 Task: Select the solarized dark option in the preferred light color theme.
Action: Mouse moved to (14, 483)
Screenshot: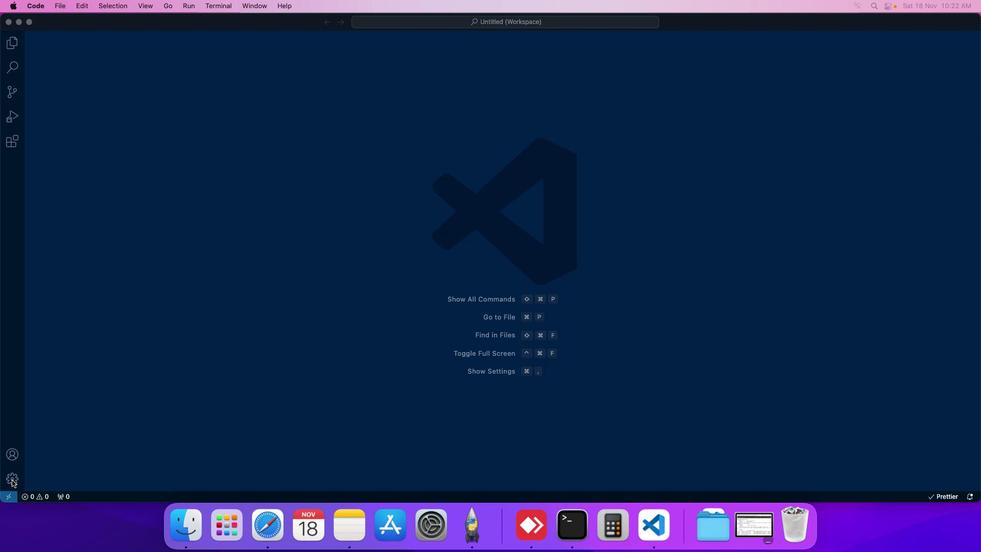 
Action: Mouse pressed left at (14, 483)
Screenshot: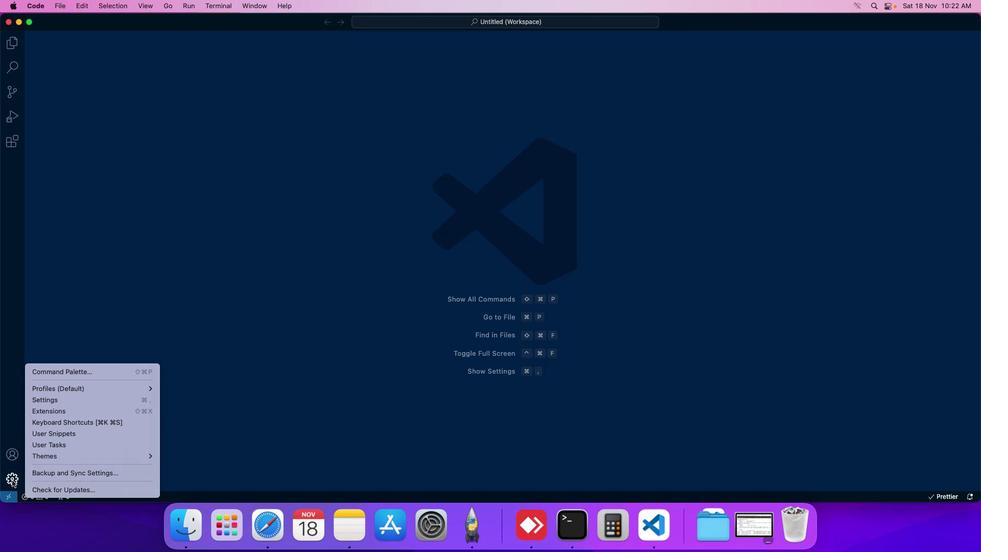 
Action: Mouse moved to (61, 401)
Screenshot: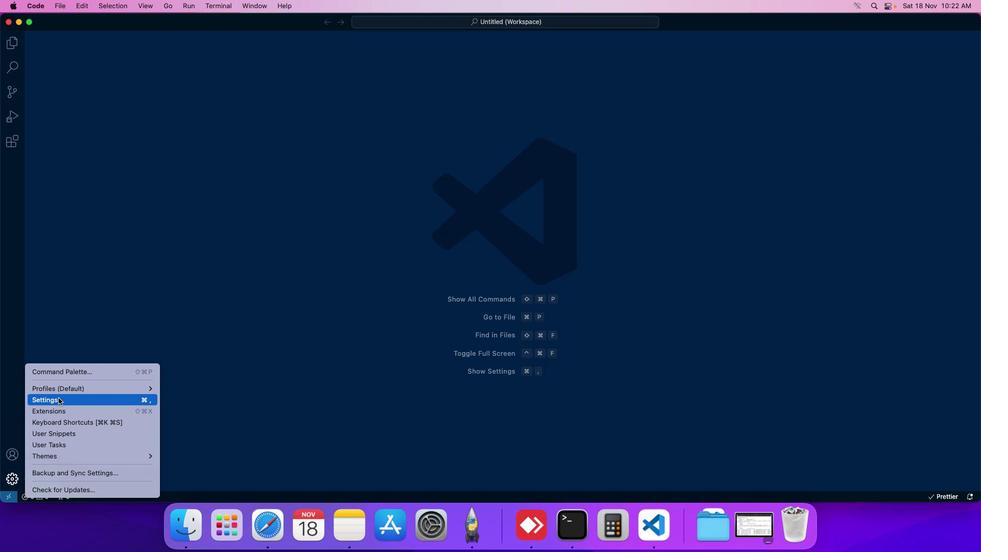 
Action: Mouse pressed left at (61, 401)
Screenshot: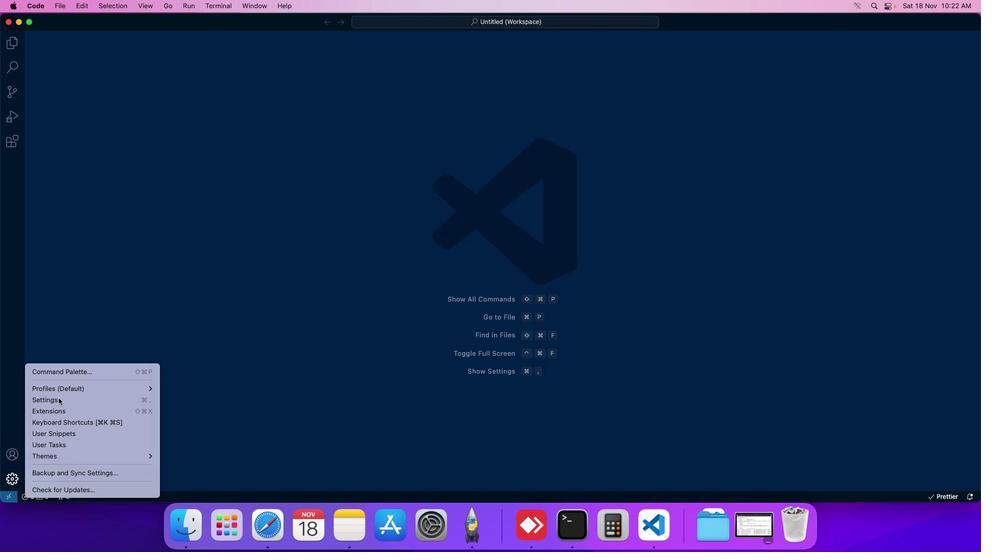 
Action: Mouse moved to (265, 82)
Screenshot: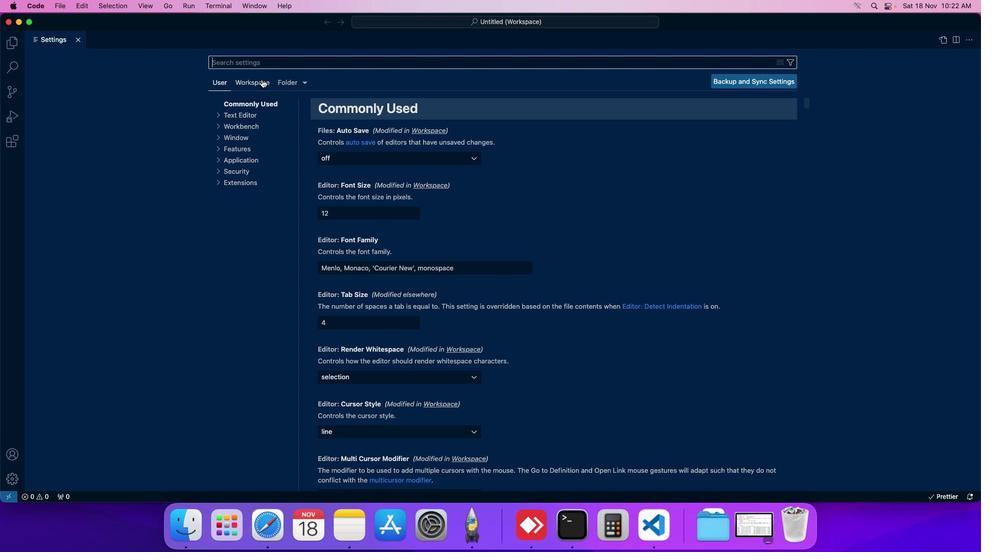
Action: Mouse pressed left at (265, 82)
Screenshot: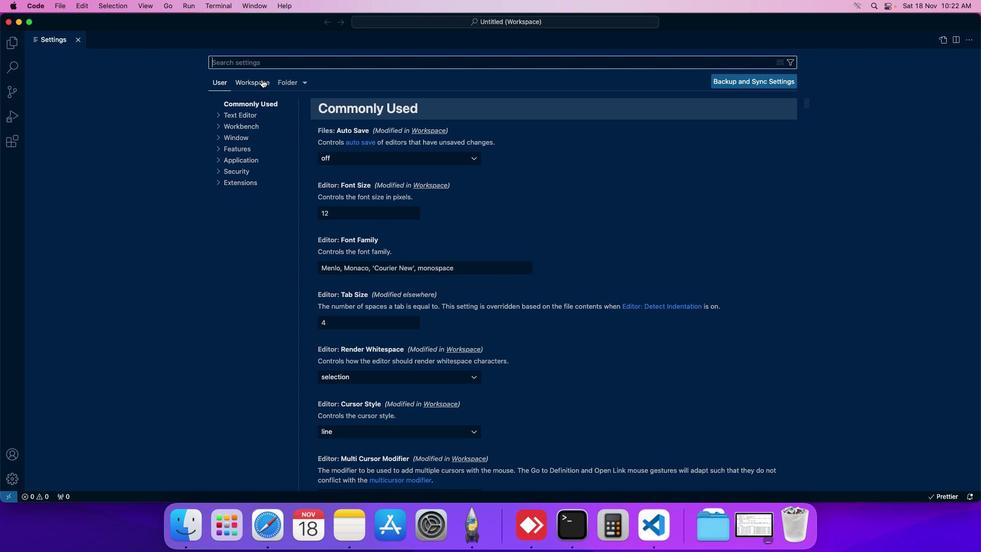 
Action: Mouse moved to (240, 130)
Screenshot: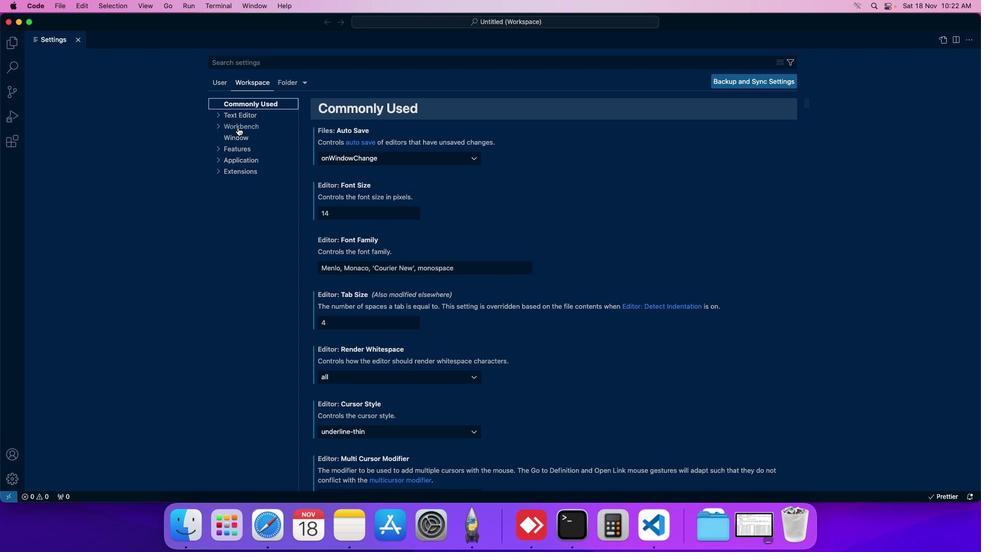 
Action: Mouse pressed left at (240, 130)
Screenshot: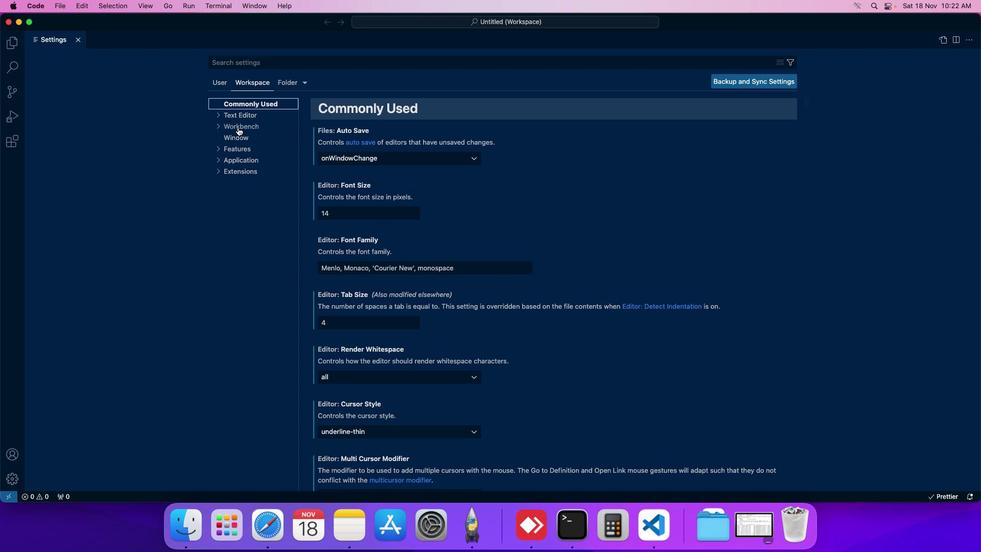 
Action: Mouse moved to (247, 141)
Screenshot: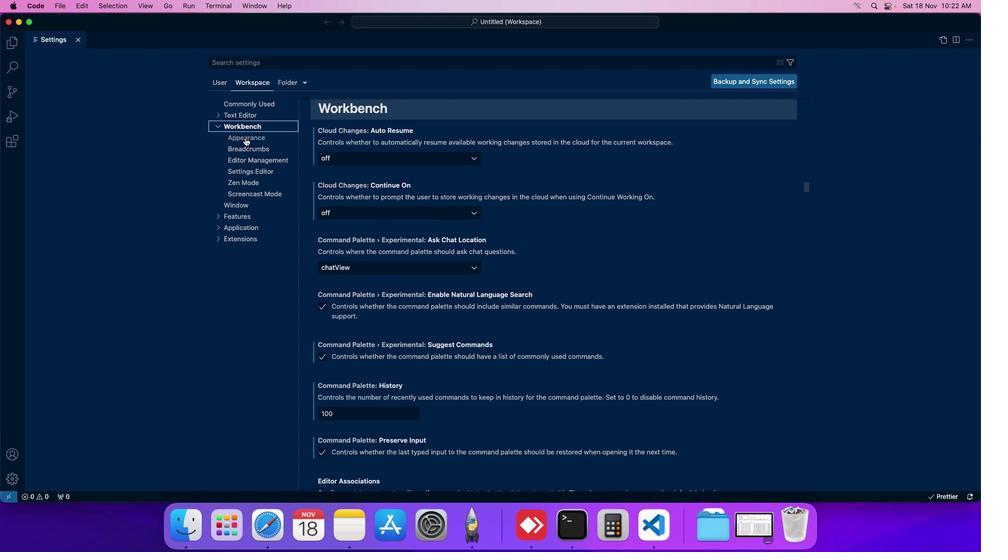 
Action: Mouse pressed left at (247, 141)
Screenshot: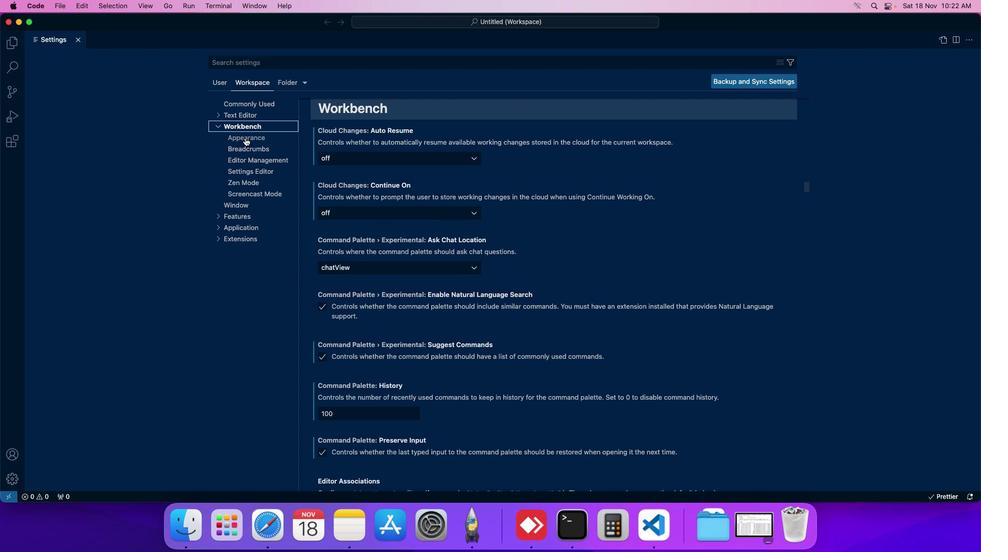 
Action: Mouse moved to (350, 177)
Screenshot: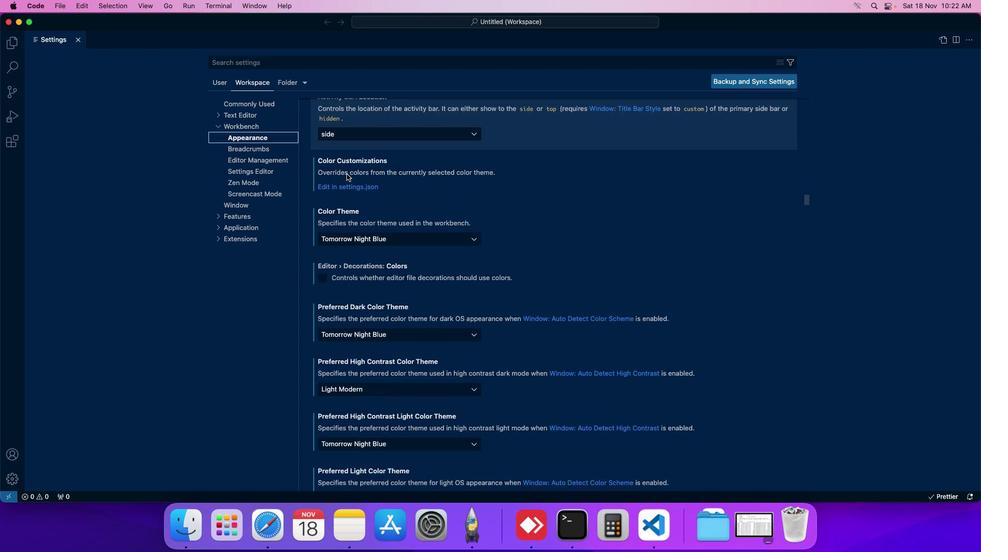 
Action: Mouse scrolled (350, 177) with delta (3, 2)
Screenshot: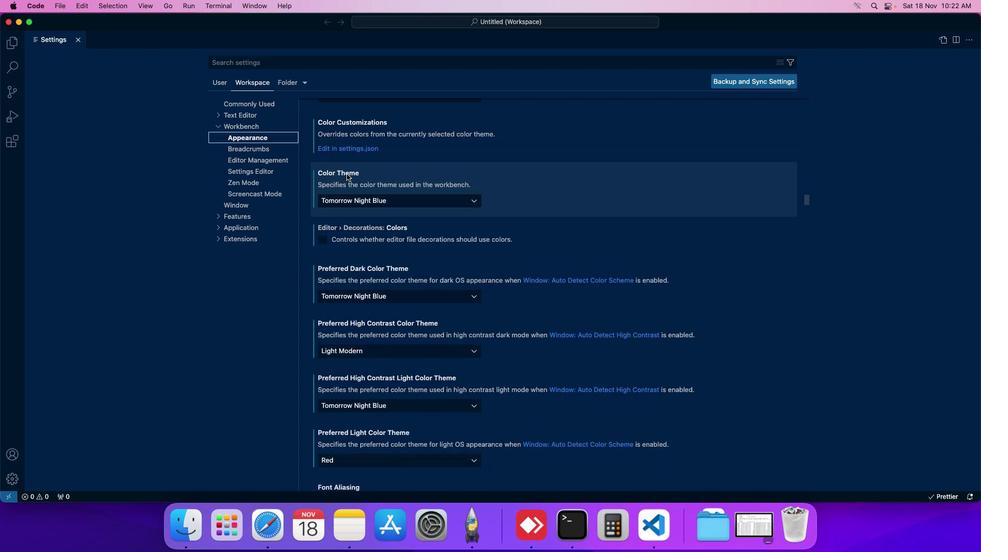 
Action: Mouse scrolled (350, 177) with delta (3, 2)
Screenshot: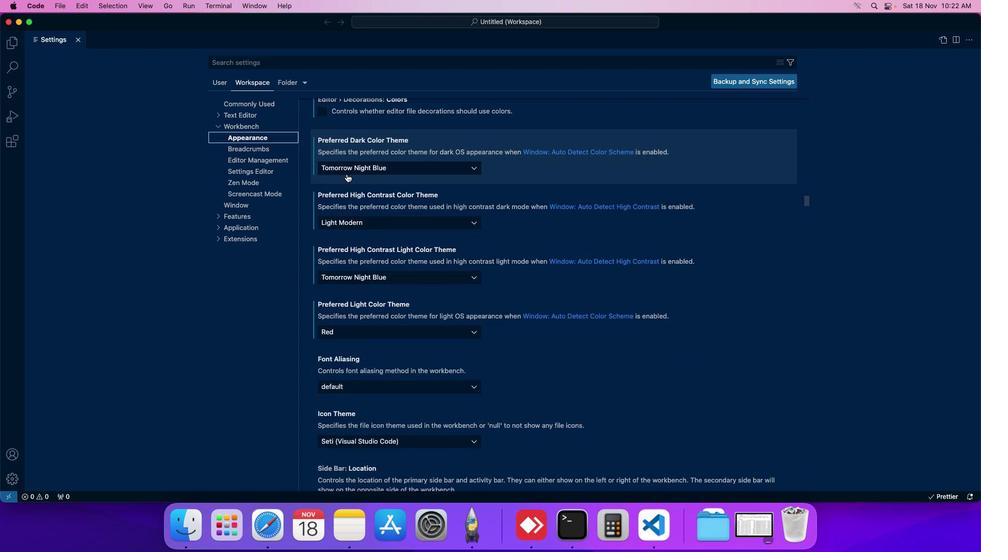 
Action: Mouse moved to (350, 177)
Screenshot: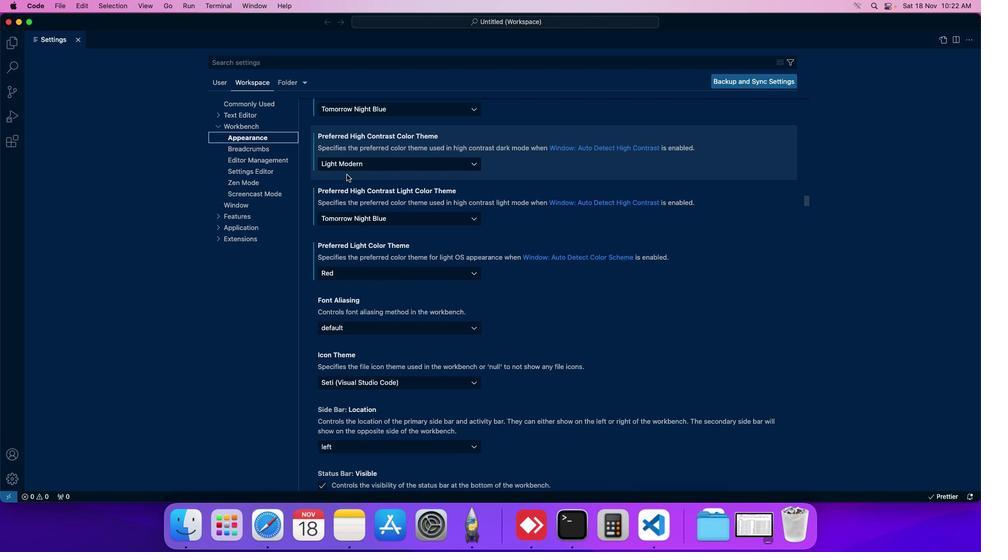 
Action: Mouse scrolled (350, 177) with delta (3, 2)
Screenshot: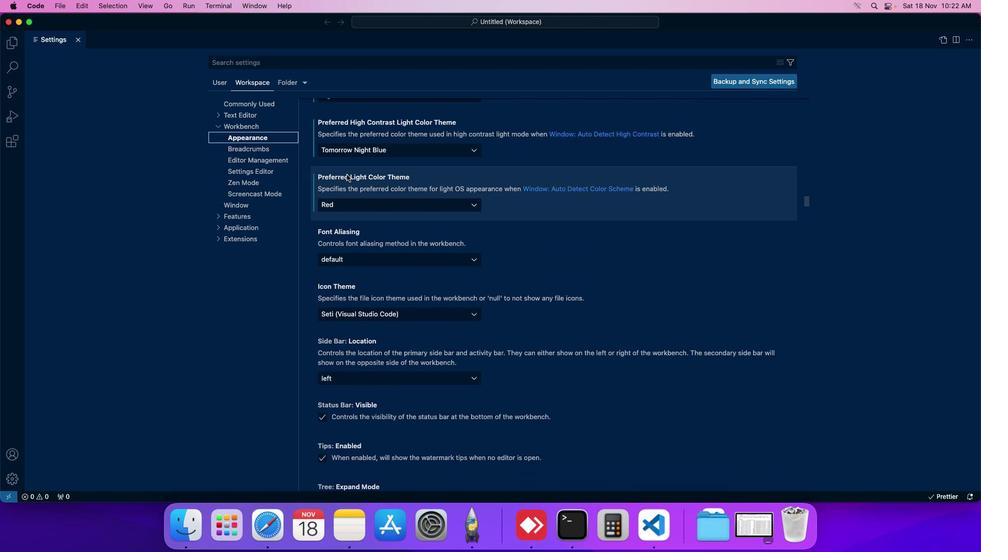 
Action: Mouse moved to (379, 201)
Screenshot: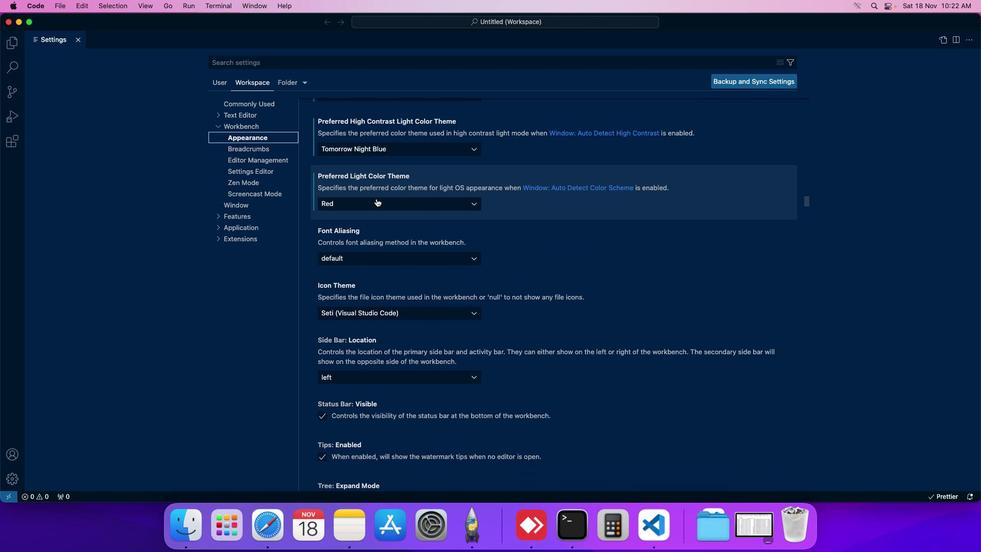 
Action: Mouse pressed left at (379, 201)
Screenshot: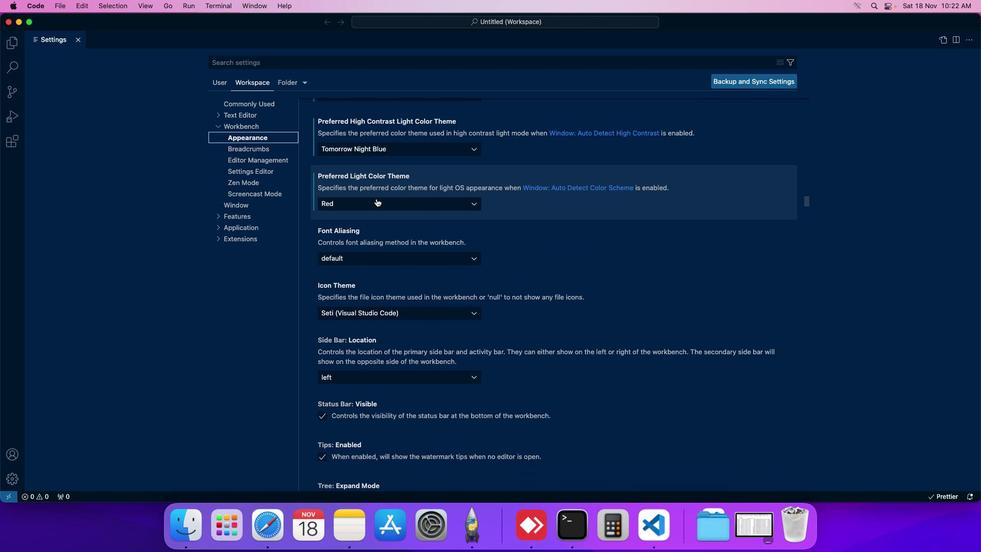 
Action: Mouse moved to (366, 374)
Screenshot: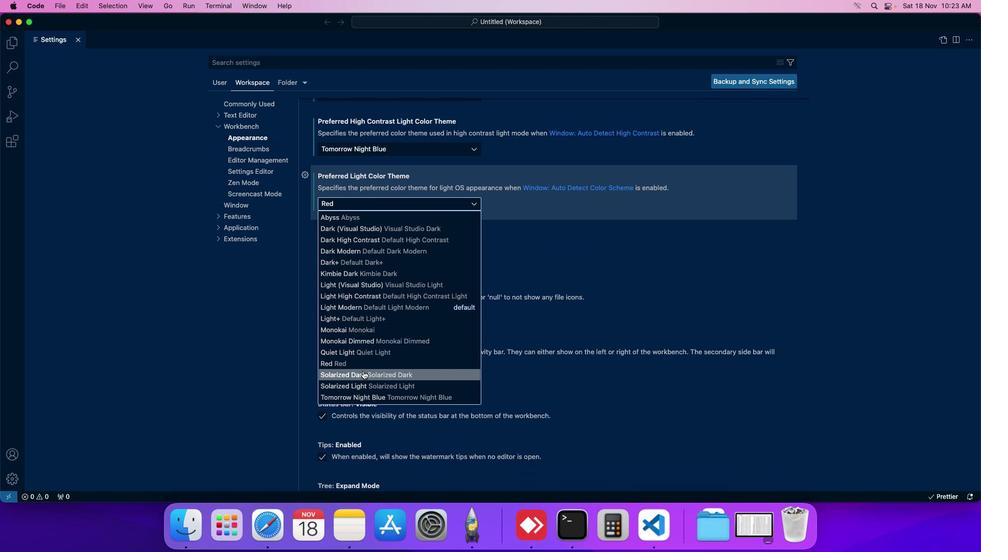 
Action: Mouse pressed left at (366, 374)
Screenshot: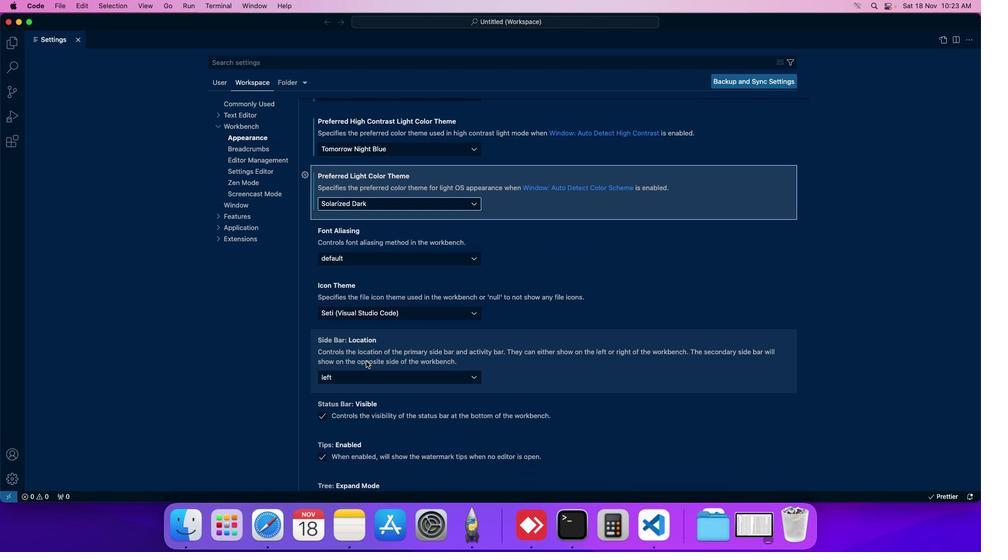 
Action: Mouse moved to (387, 201)
Screenshot: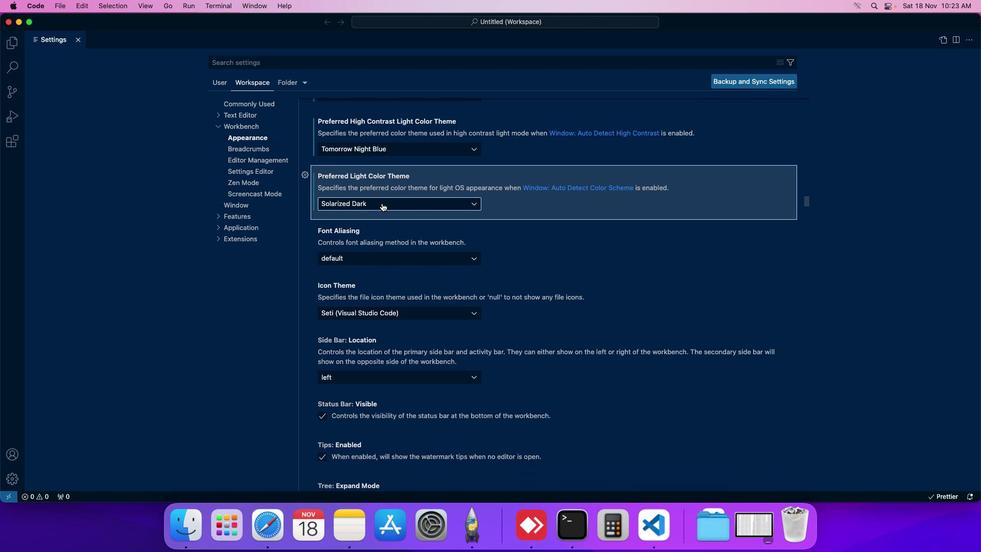
